 Task: Rename the copy of the document name to "Final PPT".
Action: Mouse moved to (165, 217)
Screenshot: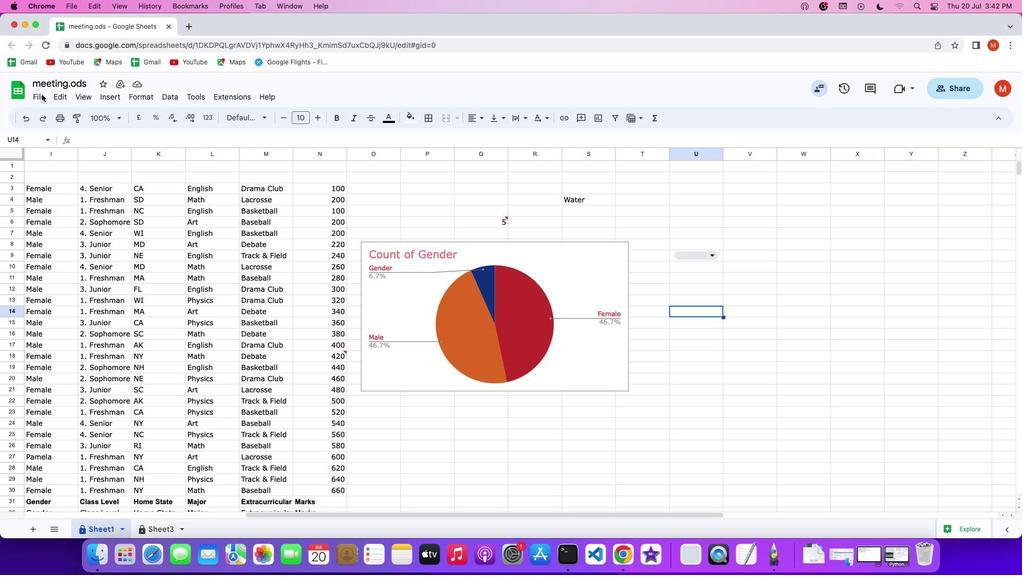 
Action: Mouse pressed left at (165, 217)
Screenshot: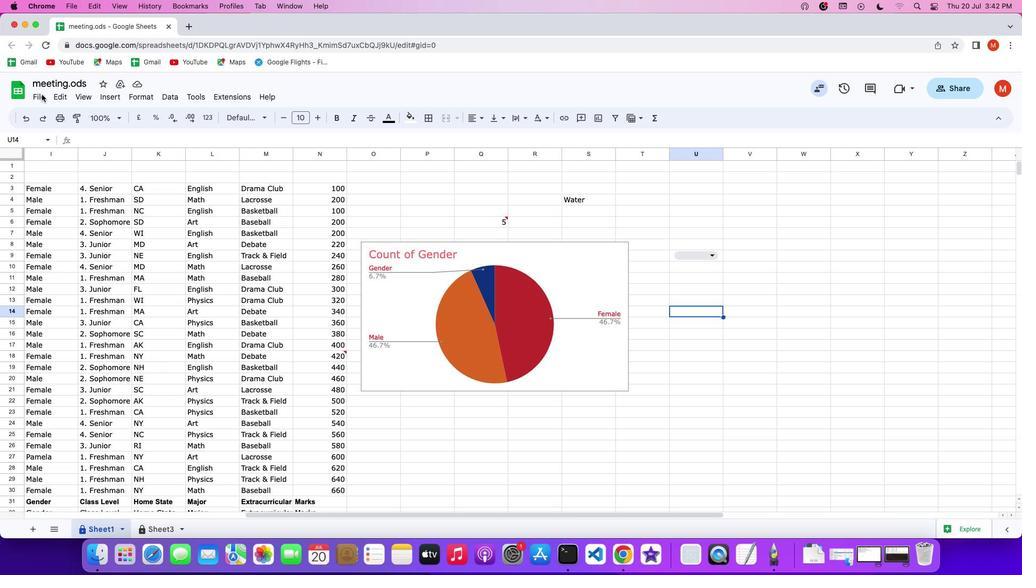 
Action: Mouse pressed left at (165, 217)
Screenshot: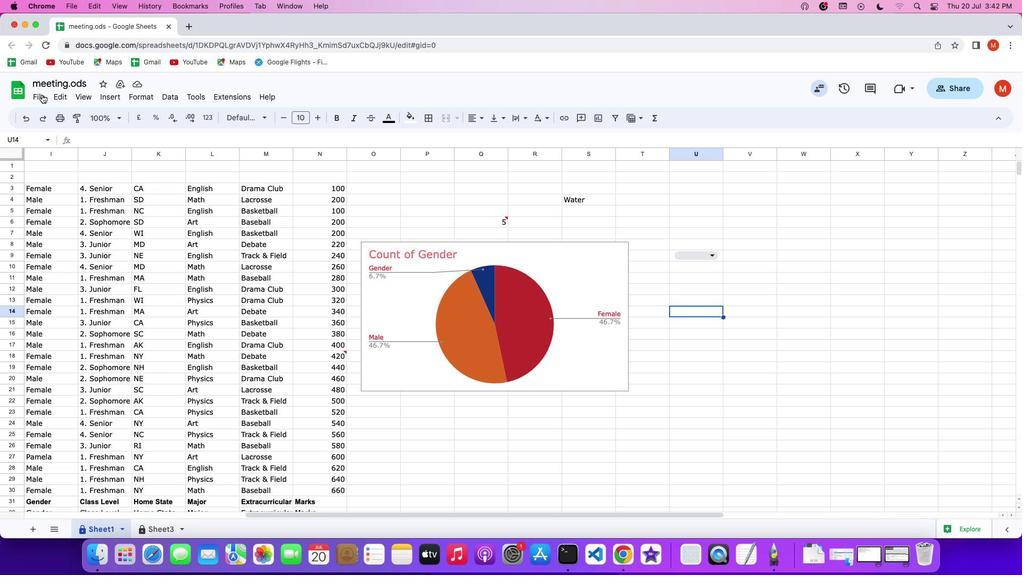 
Action: Mouse moved to (176, 289)
Screenshot: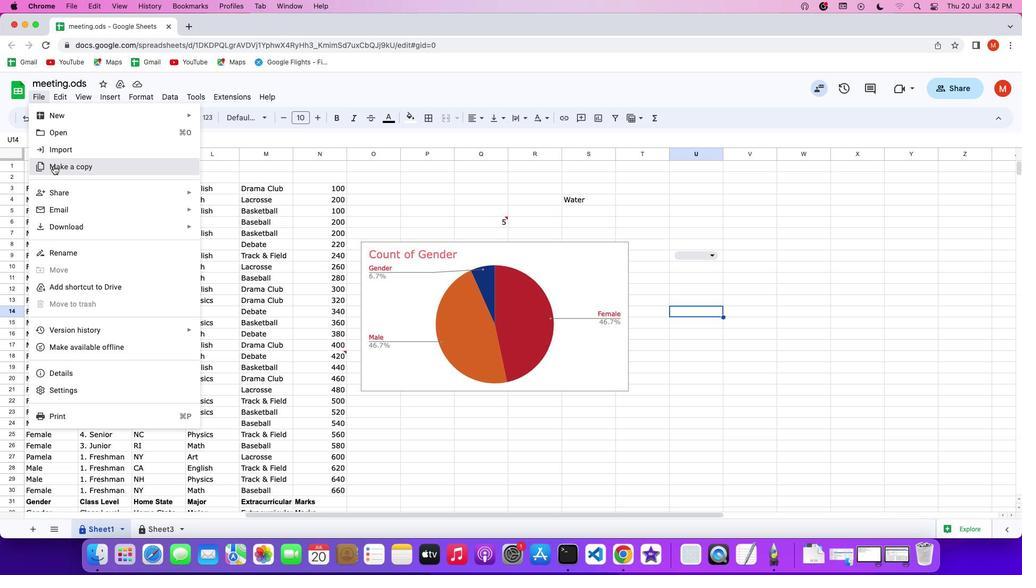
Action: Mouse pressed left at (176, 289)
Screenshot: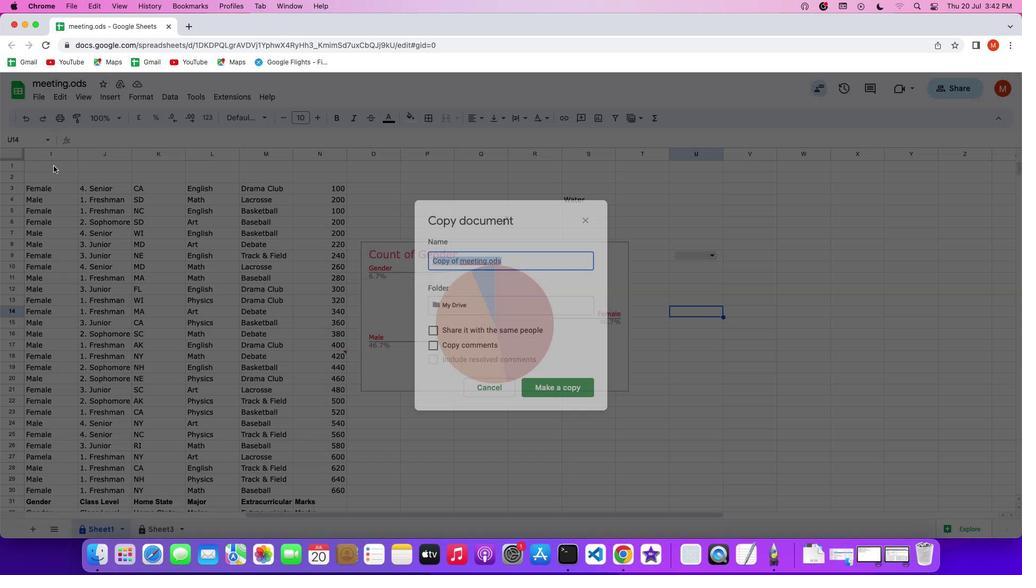 
Action: Mouse moved to (629, 382)
Screenshot: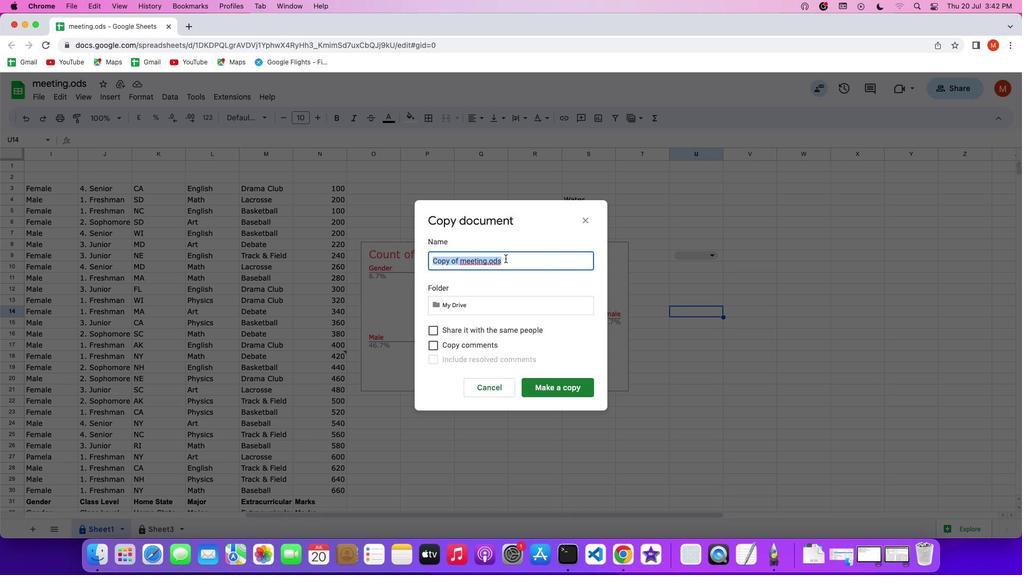 
Action: Key pressed Key.backspaceKey.shift'F''i''n''a''l'Key.spaceKey.shift'P''P''T'
Screenshot: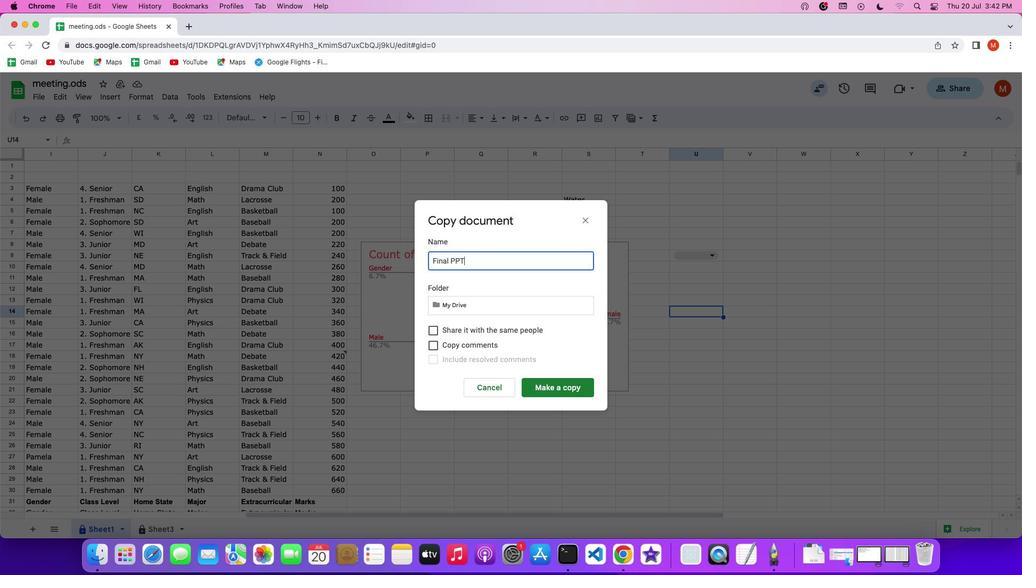 
Action: Mouse moved to (611, 395)
Screenshot: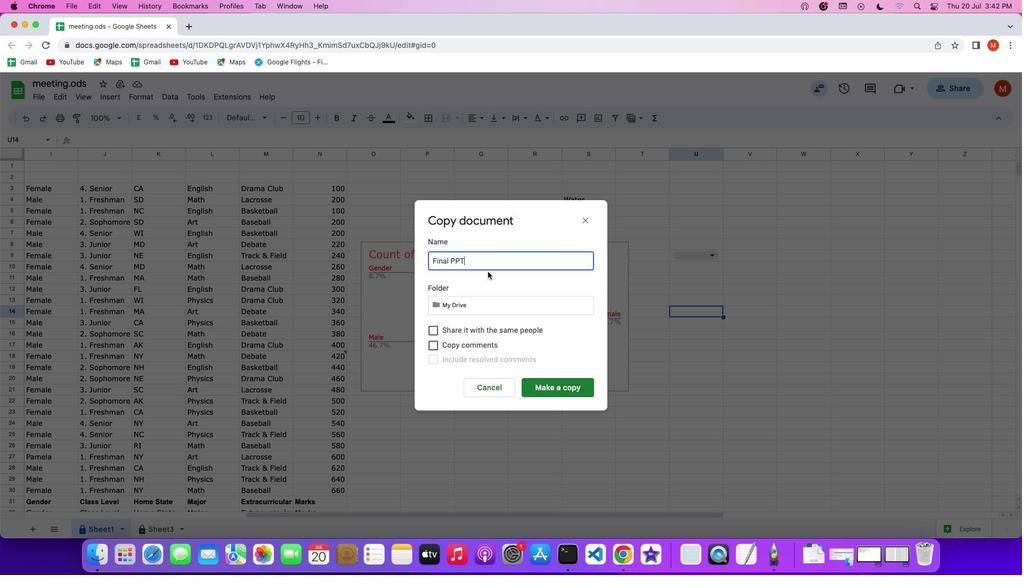 
